 Task: Log work in the project CalibrateTech for the issue 'Create a new online platform for online gardening courses with advanced gardening tools and community features' spent time as '6w 3d 22h 10m' and remaining time as '5w 5d 2h 29m' and add a flag. Now add the issue to the epic 'Cloud security compliance'. Log work in the project CalibrateTech for the issue 'Implement a new cloud-based payroll management system for a company with advanced payroll processing and reporting features' spent time as '3w 6d 20h 1m' and remaining time as '4w 3d 22h 27m' and clone the issue. Now add the issue to the epic 'Microservices architecture implementation'
Action: Mouse moved to (798, 211)
Screenshot: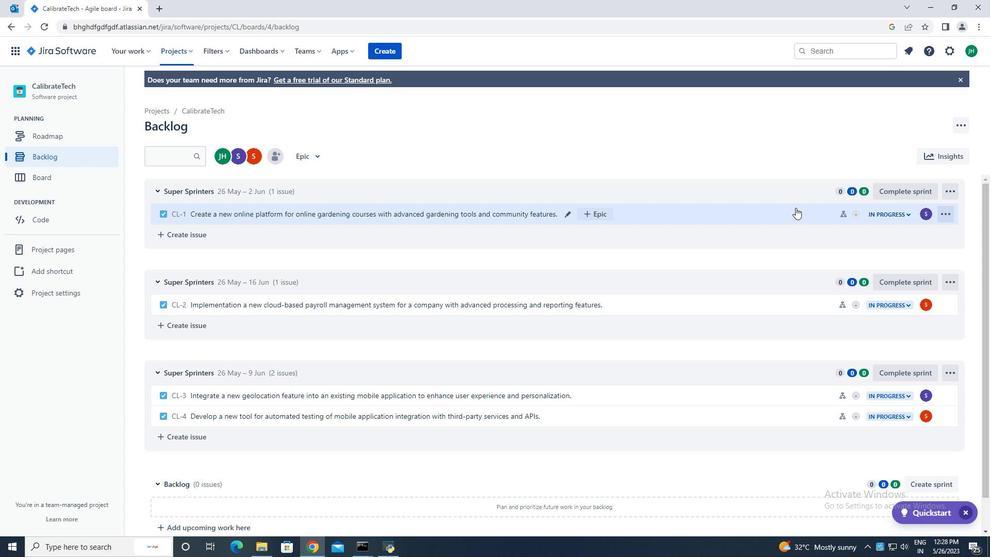 
Action: Mouse pressed left at (798, 211)
Screenshot: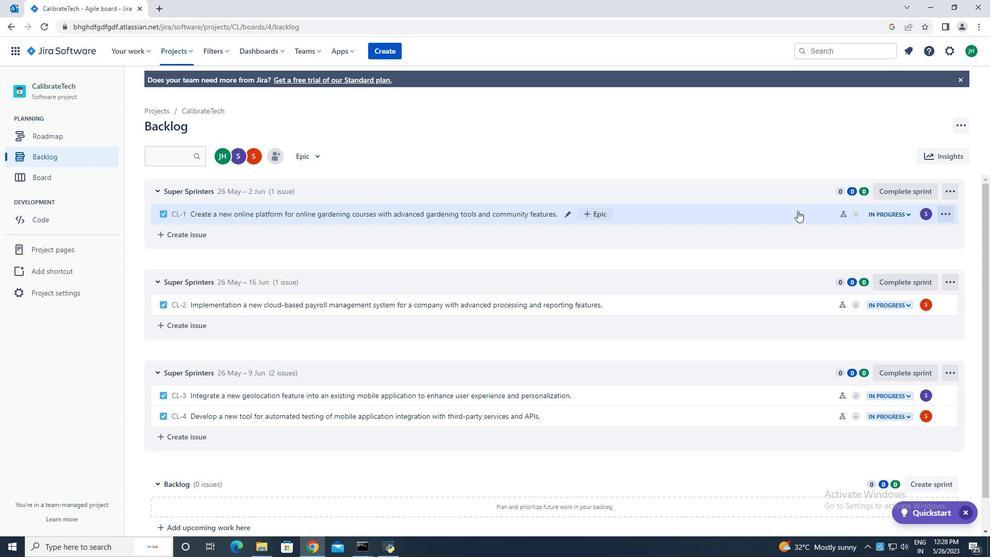 
Action: Mouse moved to (948, 189)
Screenshot: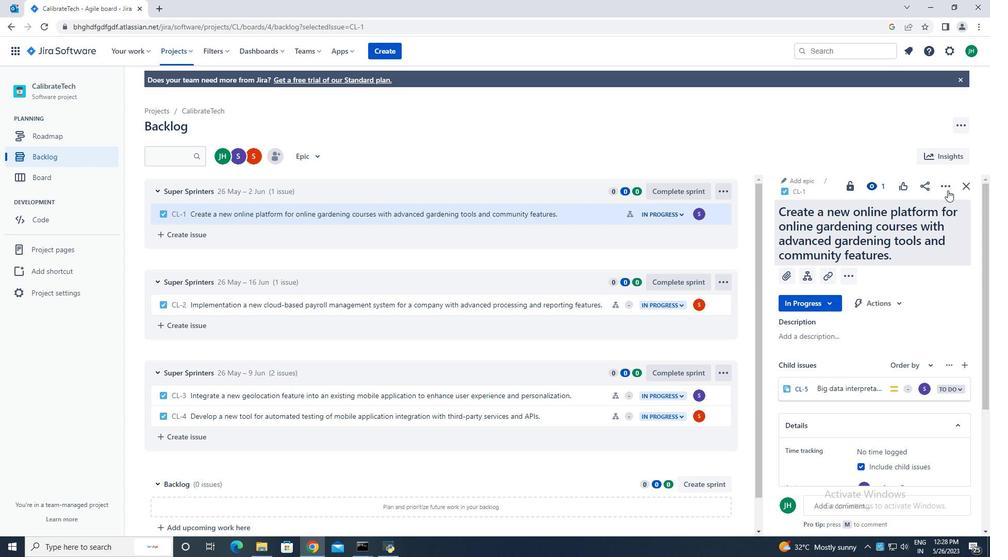 
Action: Mouse pressed left at (948, 189)
Screenshot: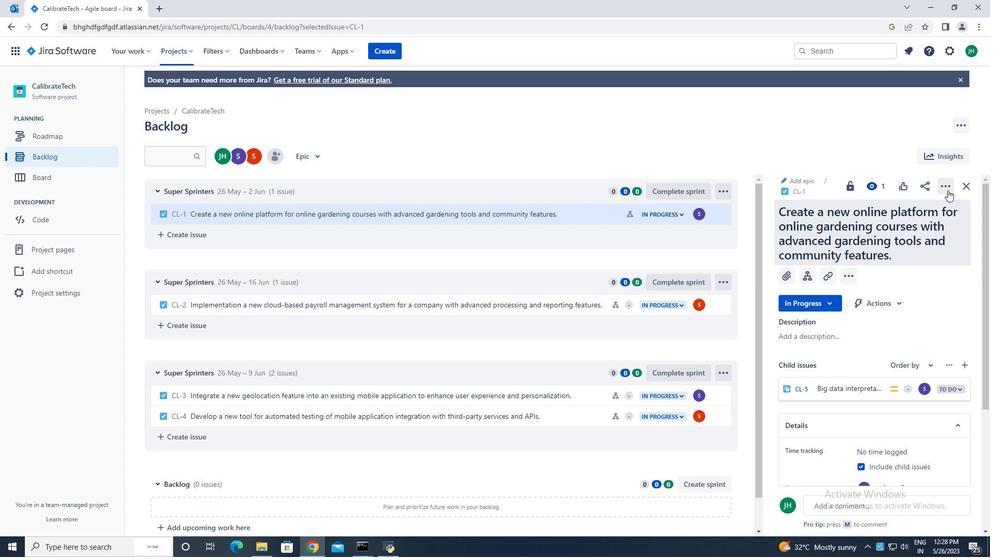 
Action: Mouse moved to (888, 213)
Screenshot: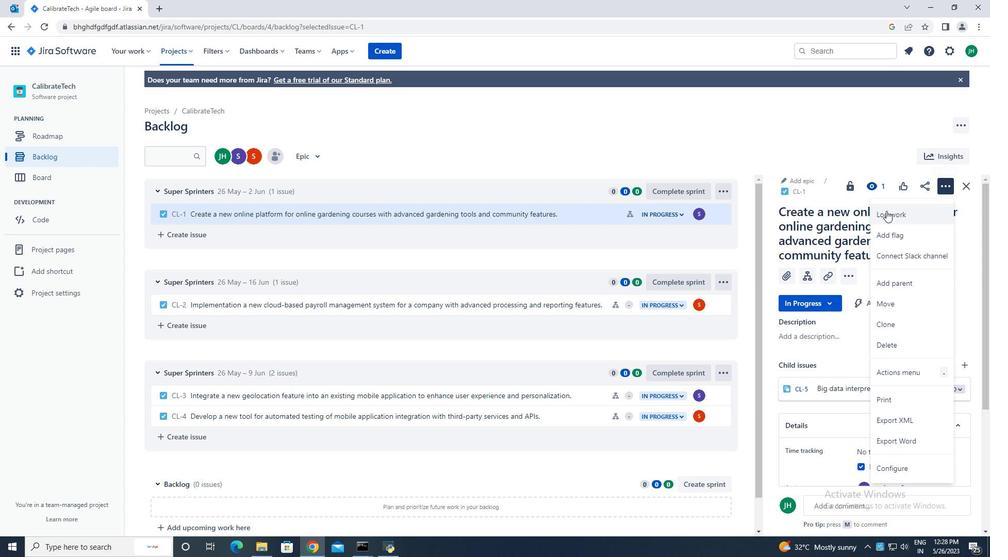 
Action: Mouse pressed left at (888, 213)
Screenshot: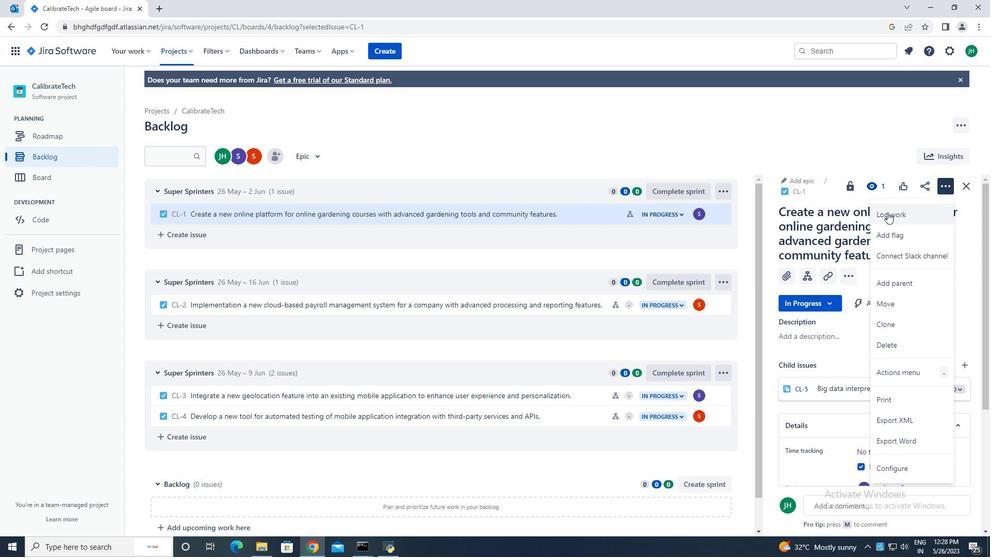 
Action: Mouse moved to (422, 154)
Screenshot: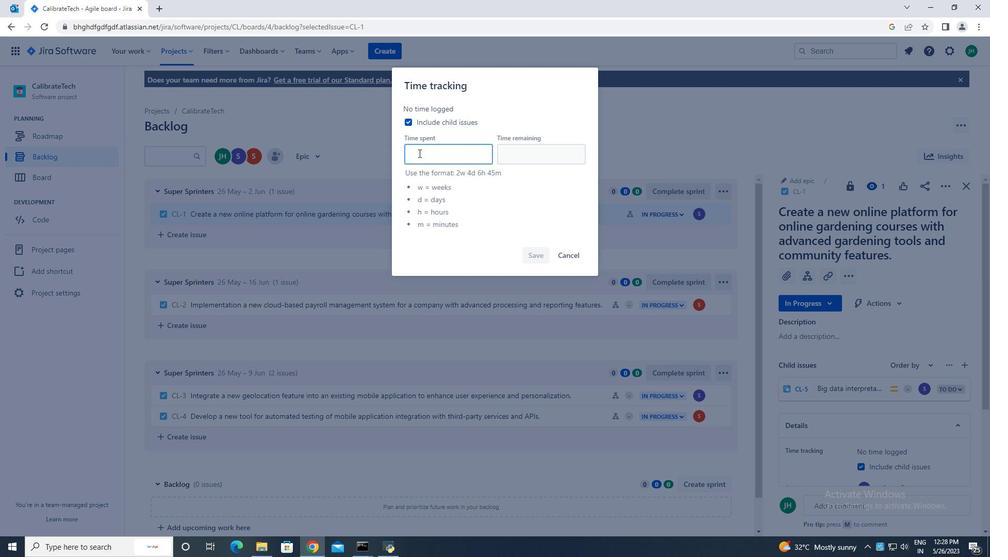 
Action: Key pressed 6w<Key.space>3d<Key.space>22h<Key.space>10m
Screenshot: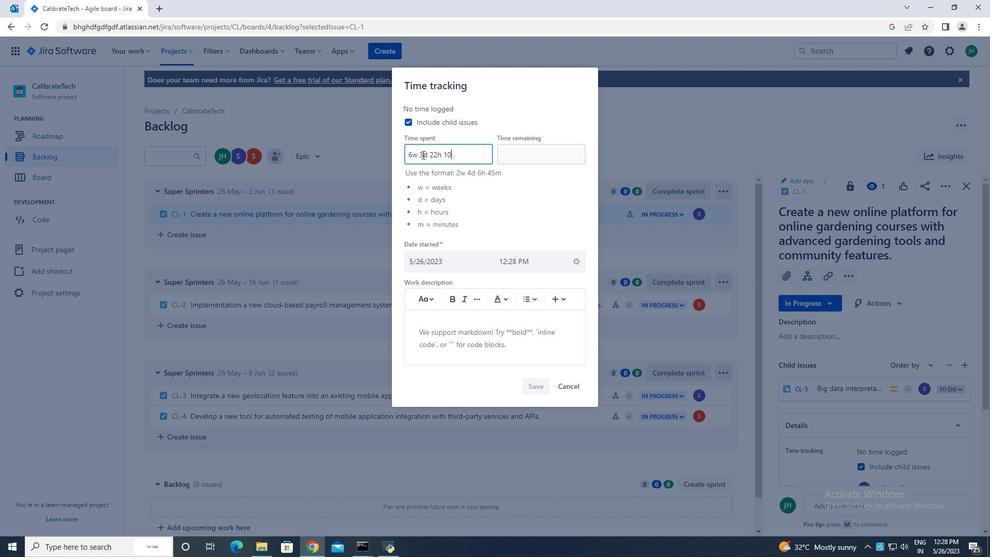 
Action: Mouse moved to (508, 153)
Screenshot: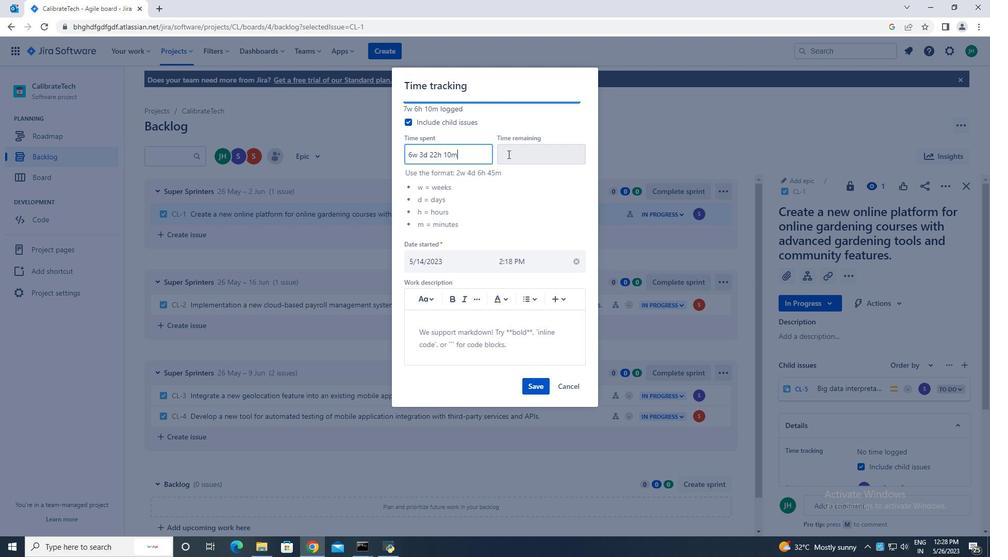 
Action: Mouse pressed left at (508, 153)
Screenshot: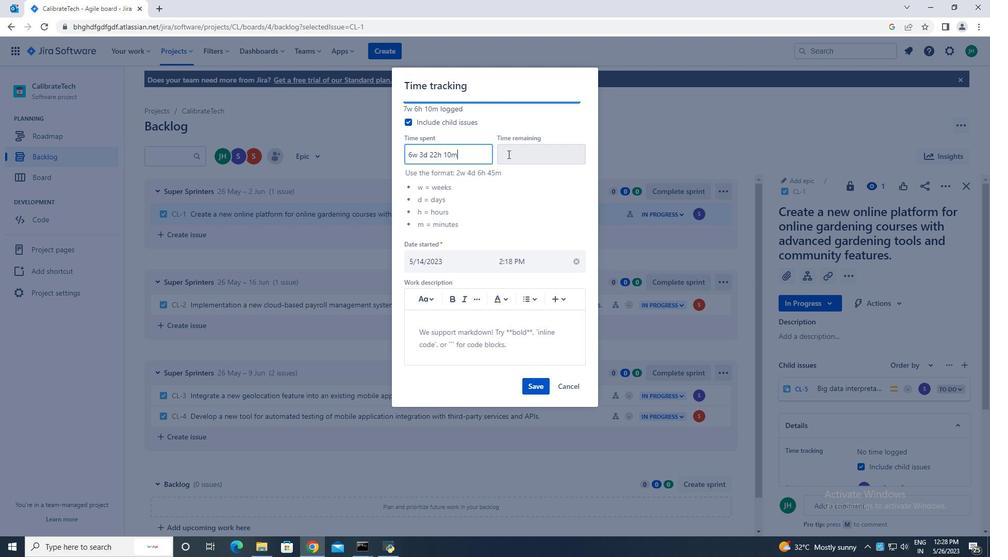 
Action: Mouse moved to (507, 153)
Screenshot: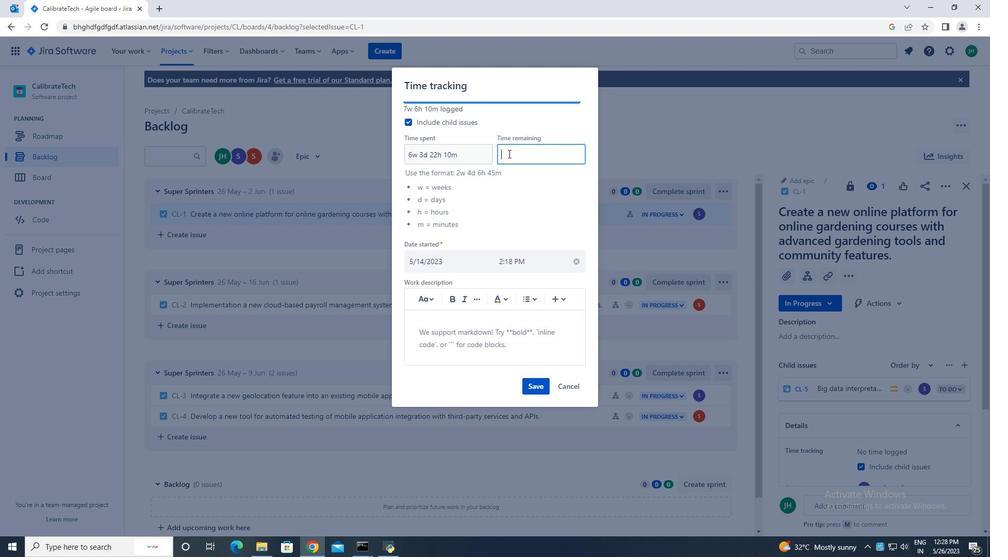 
Action: Key pressed 5w<Key.space>5d<Key.space>2h<Key.space>29m
Screenshot: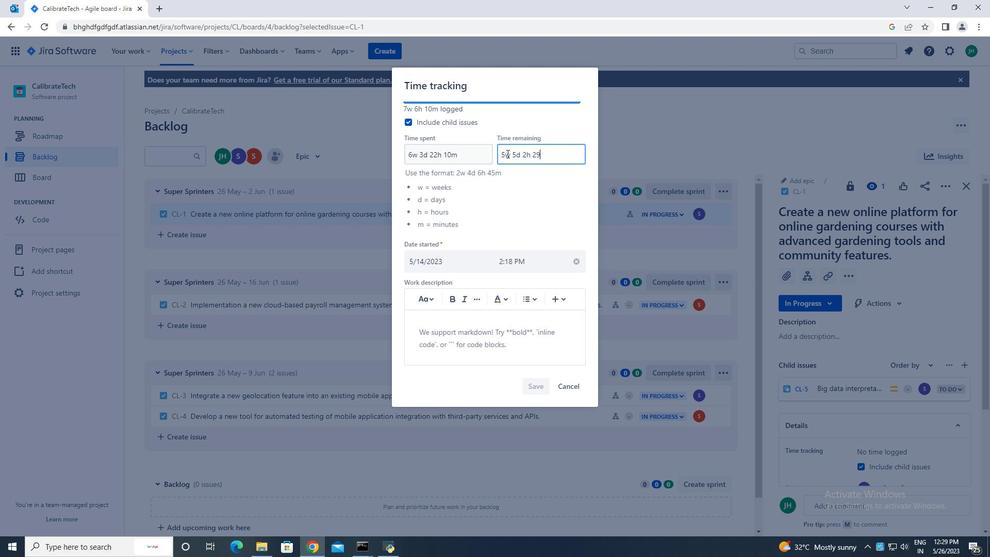 
Action: Mouse moved to (538, 387)
Screenshot: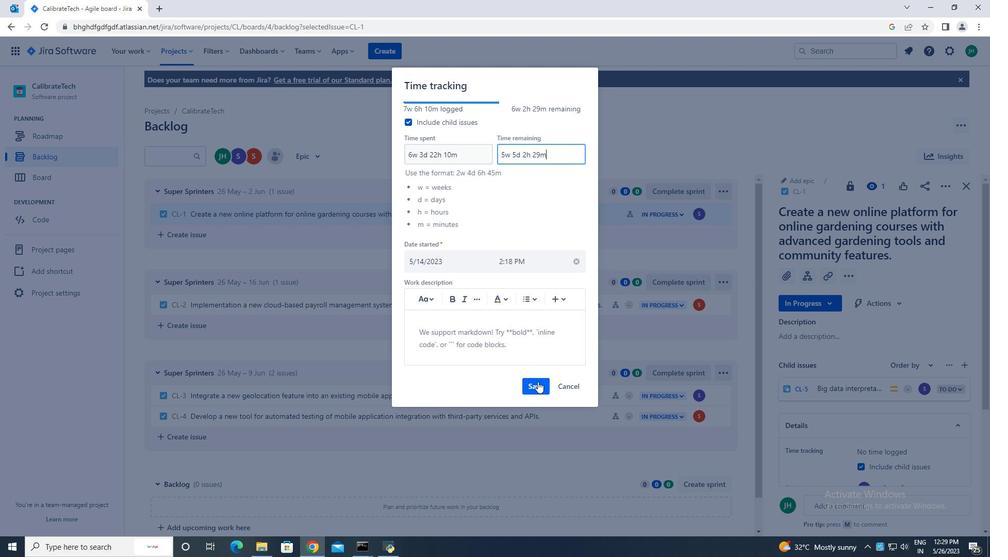 
Action: Mouse pressed left at (538, 387)
Screenshot: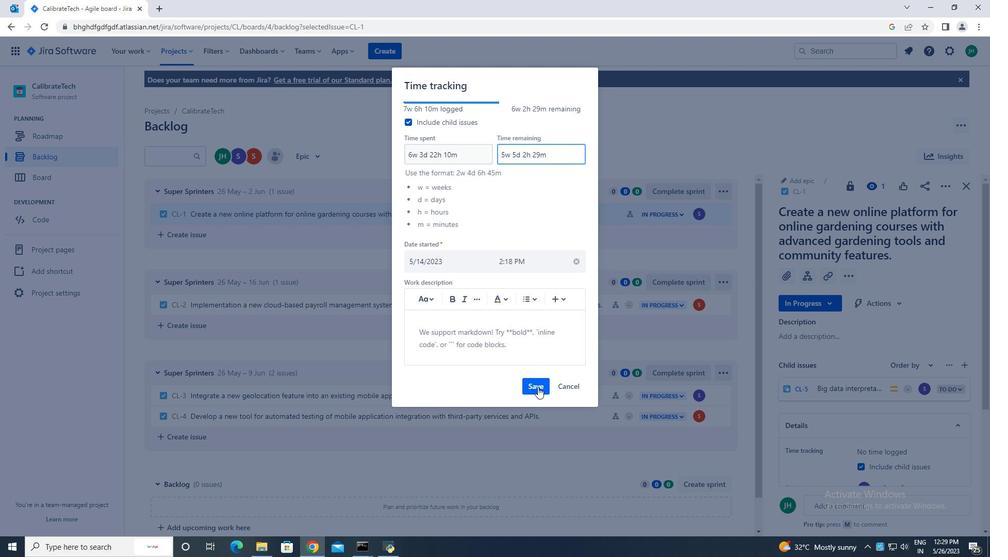 
Action: Mouse moved to (948, 185)
Screenshot: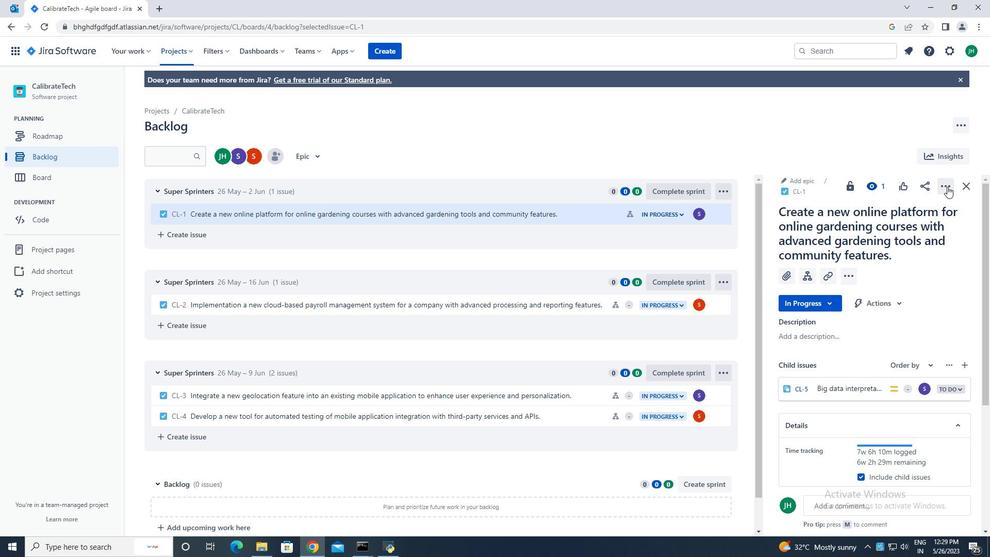
Action: Mouse pressed left at (948, 185)
Screenshot: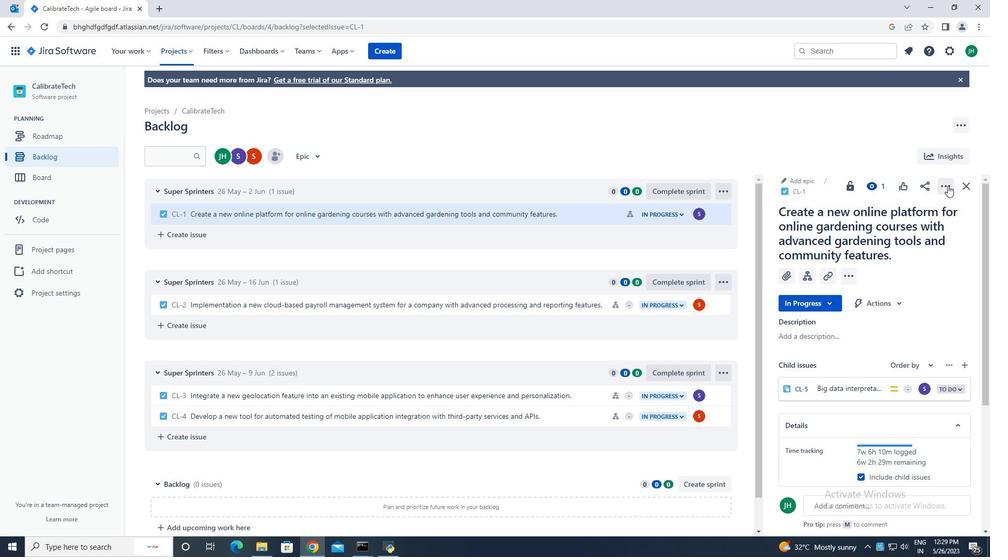 
Action: Mouse moved to (890, 233)
Screenshot: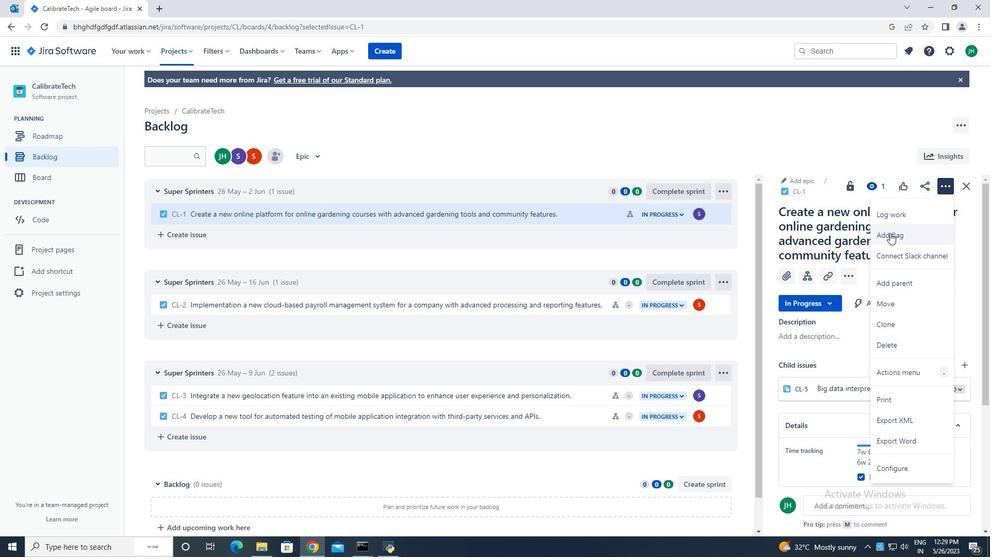 
Action: Mouse pressed left at (890, 233)
Screenshot: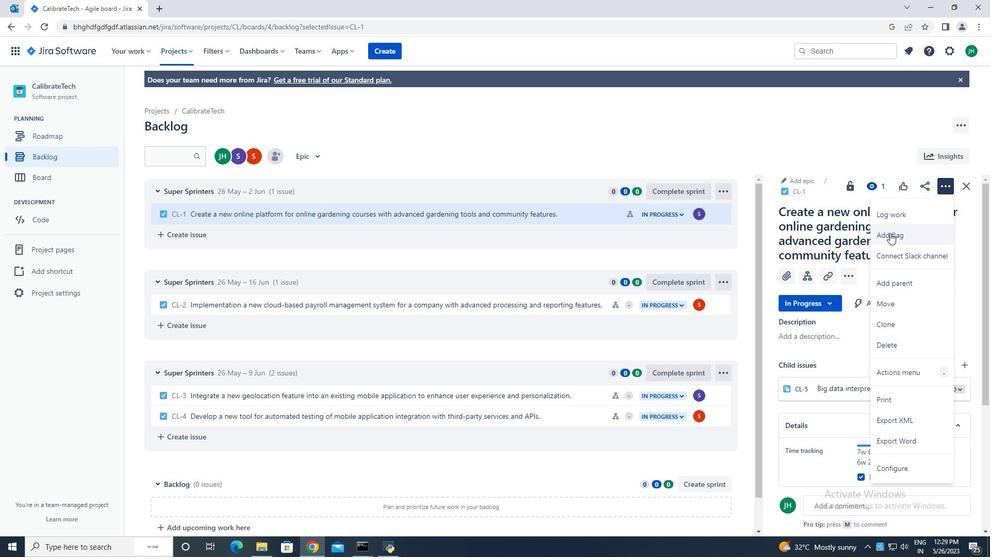 
Action: Mouse moved to (310, 159)
Screenshot: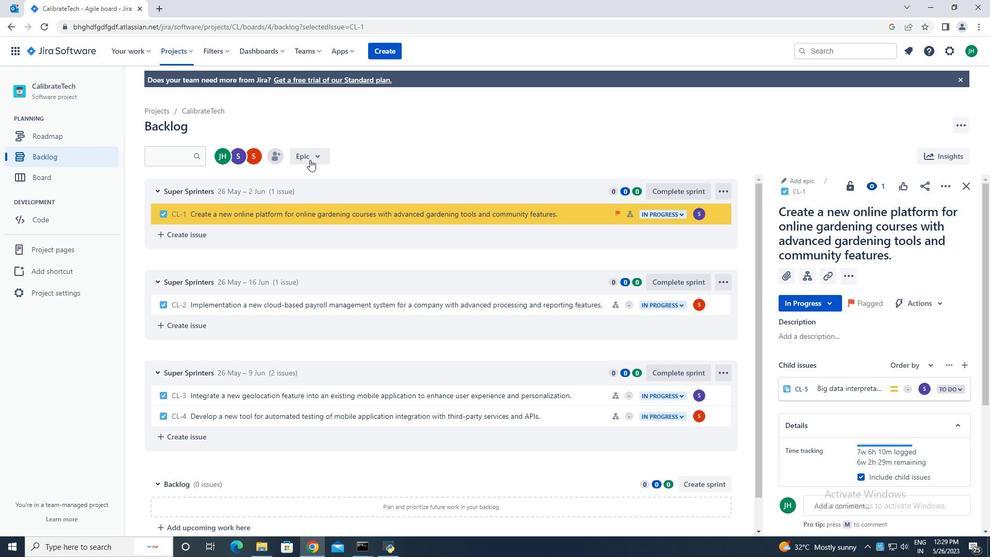 
Action: Mouse pressed left at (310, 159)
Screenshot: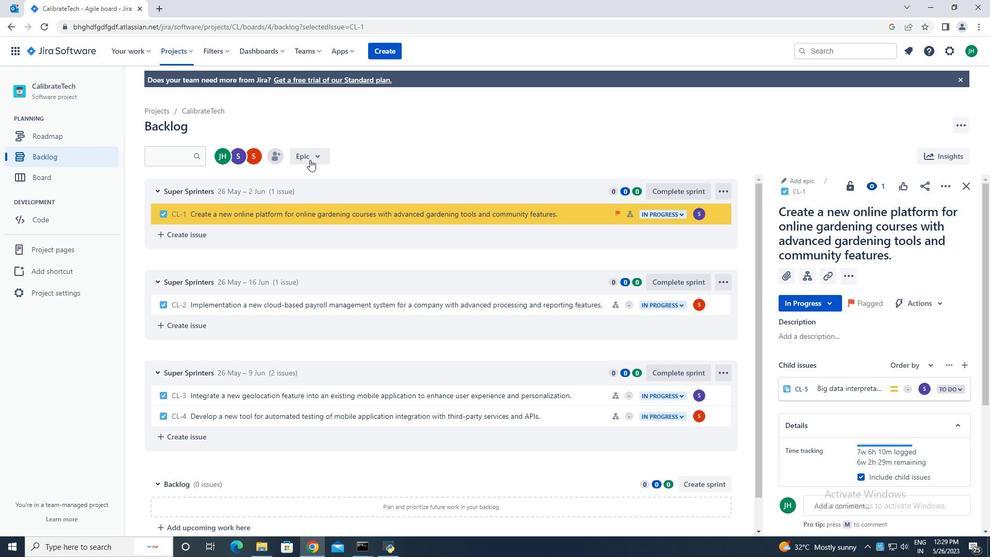 
Action: Mouse moved to (342, 203)
Screenshot: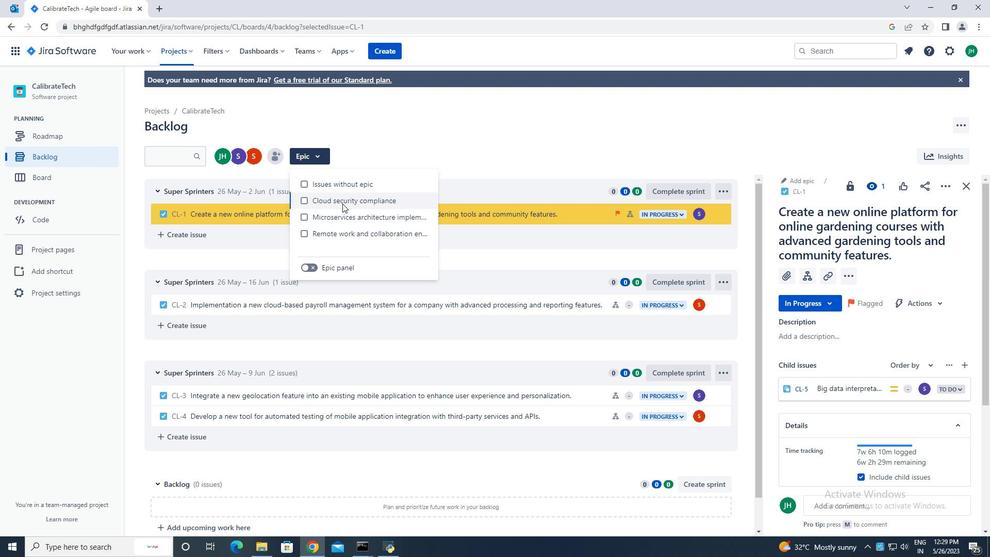 
Action: Mouse pressed left at (342, 203)
Screenshot: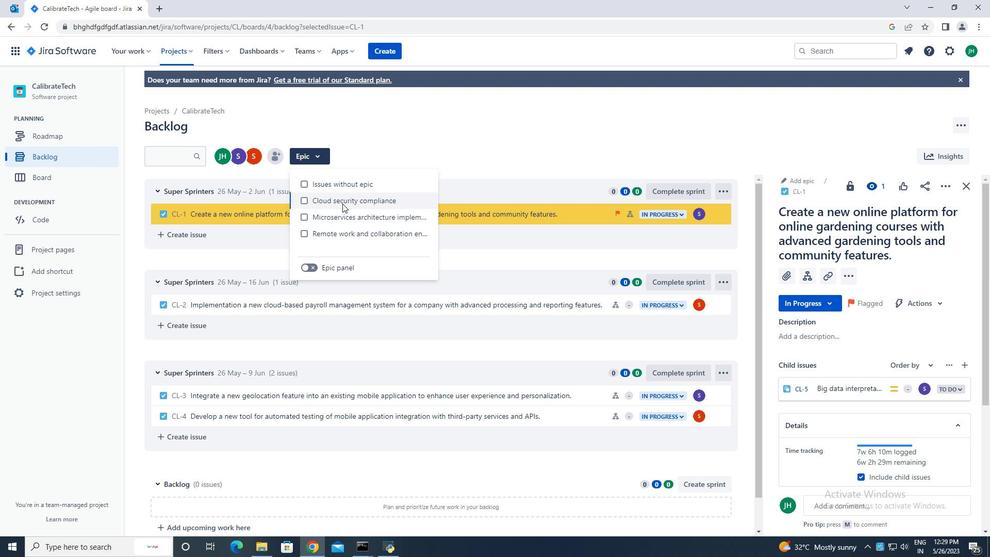 
Action: Mouse moved to (487, 122)
Screenshot: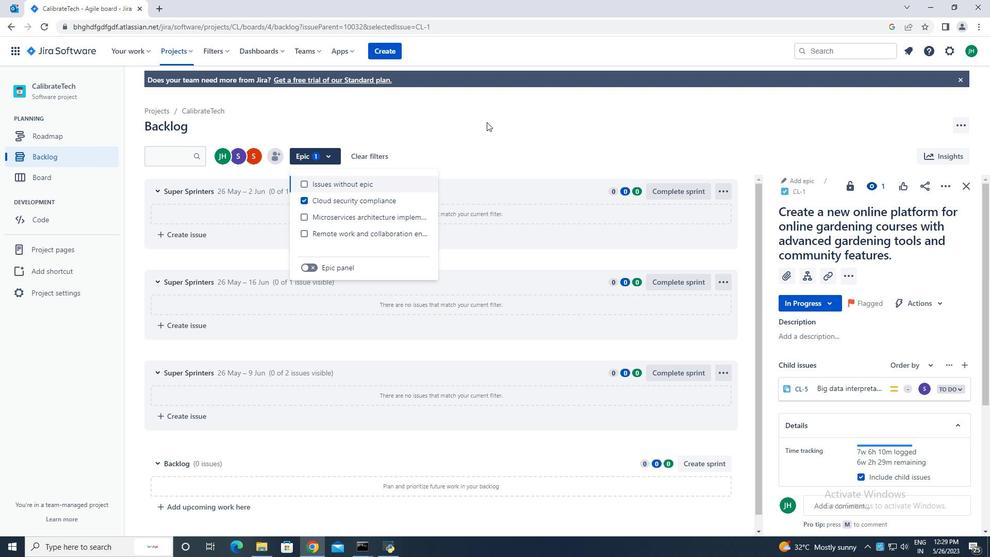 
Action: Mouse pressed left at (487, 122)
Screenshot: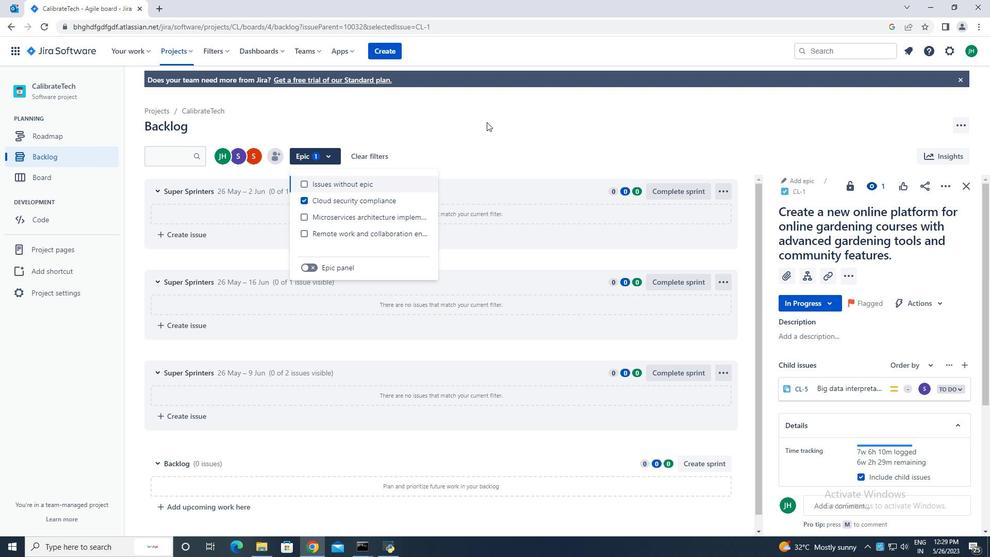 
Action: Mouse moved to (967, 187)
Screenshot: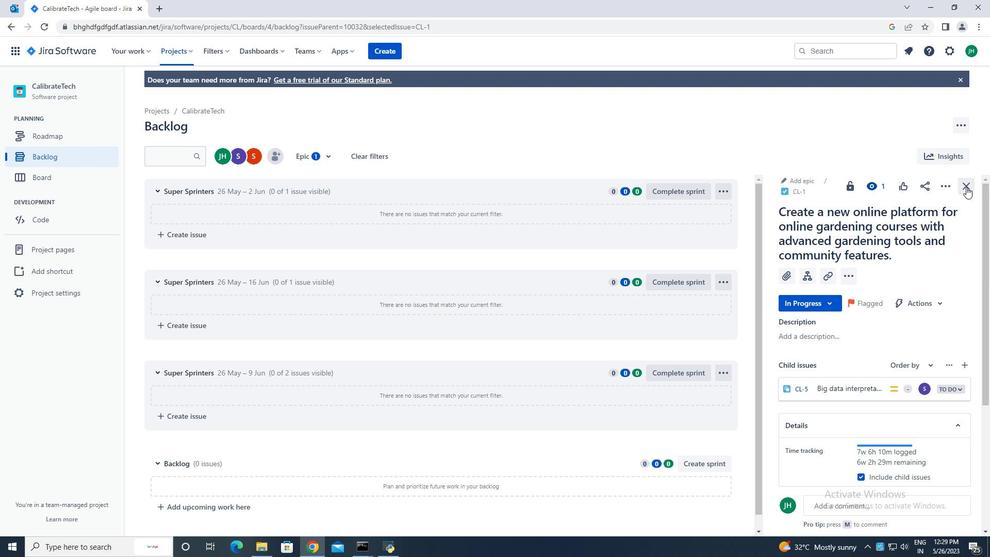 
Action: Mouse pressed left at (967, 187)
Screenshot: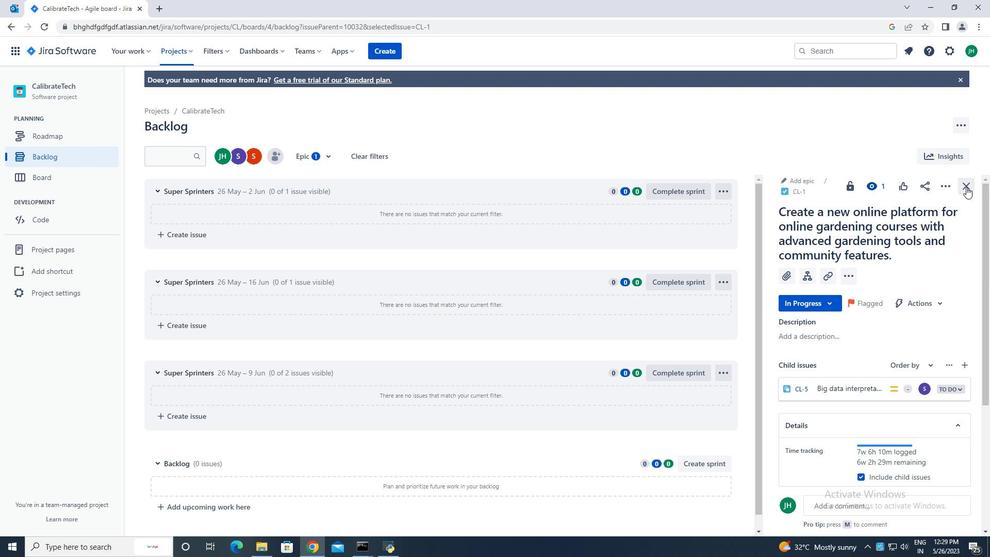 
Action: Mouse moved to (61, 156)
Screenshot: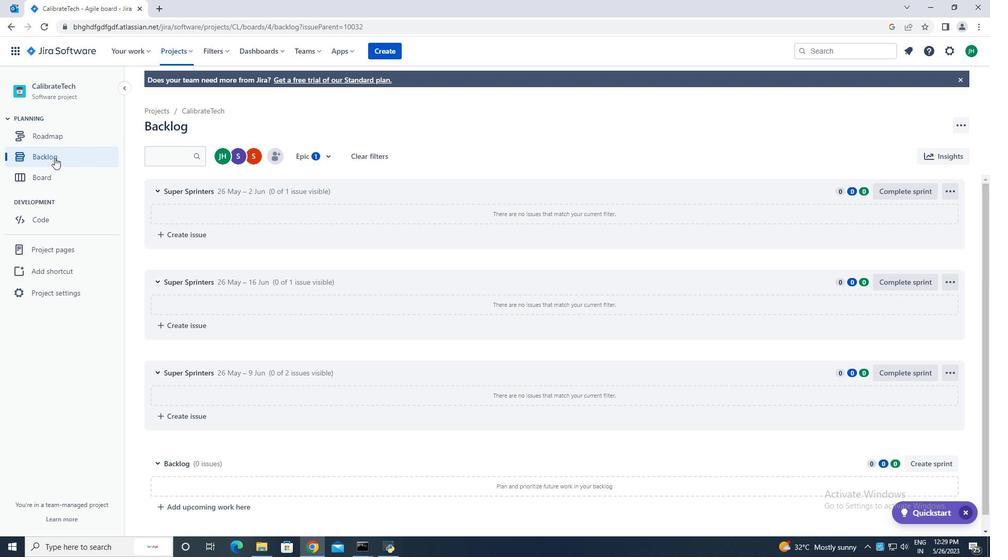 
Action: Mouse pressed left at (61, 156)
Screenshot: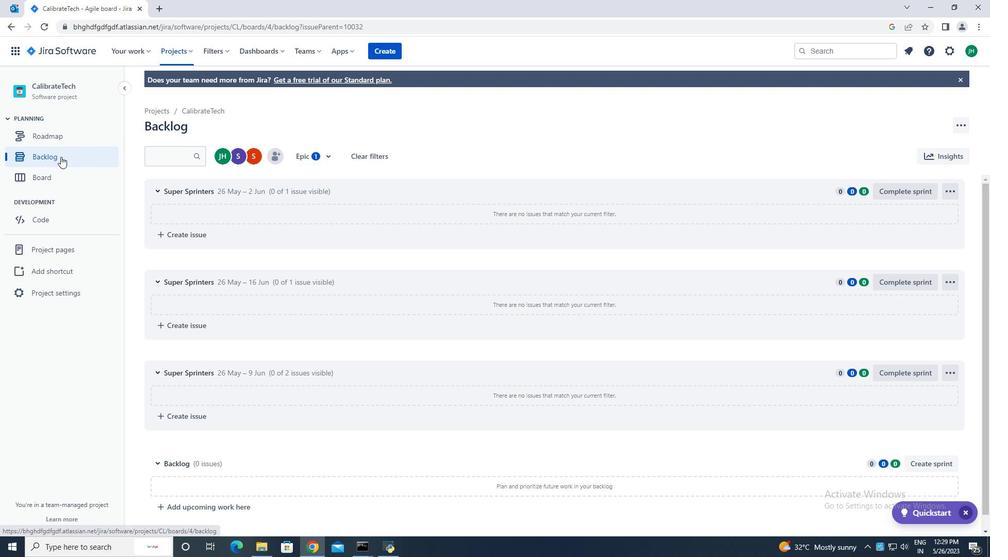 
Action: Mouse moved to (795, 308)
Screenshot: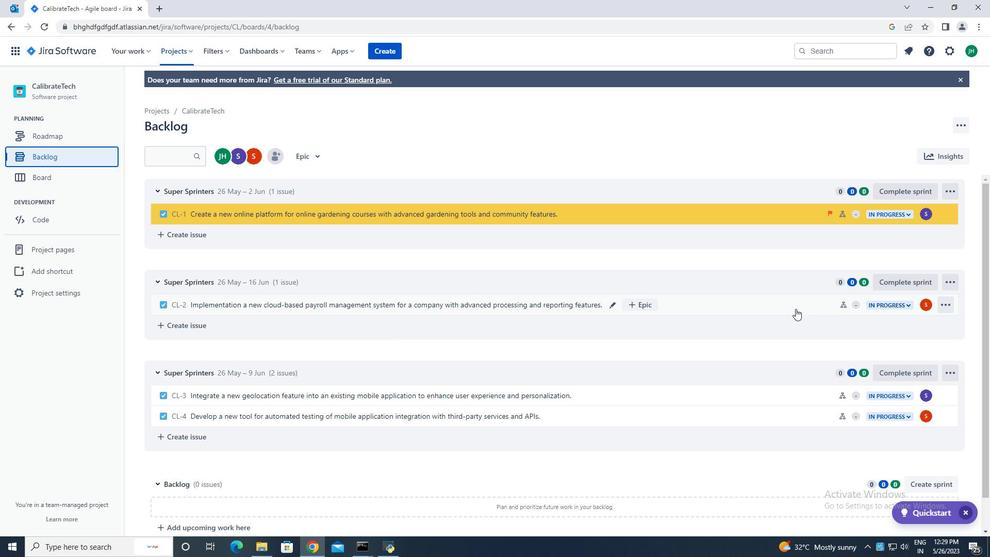 
Action: Mouse pressed left at (795, 308)
Screenshot: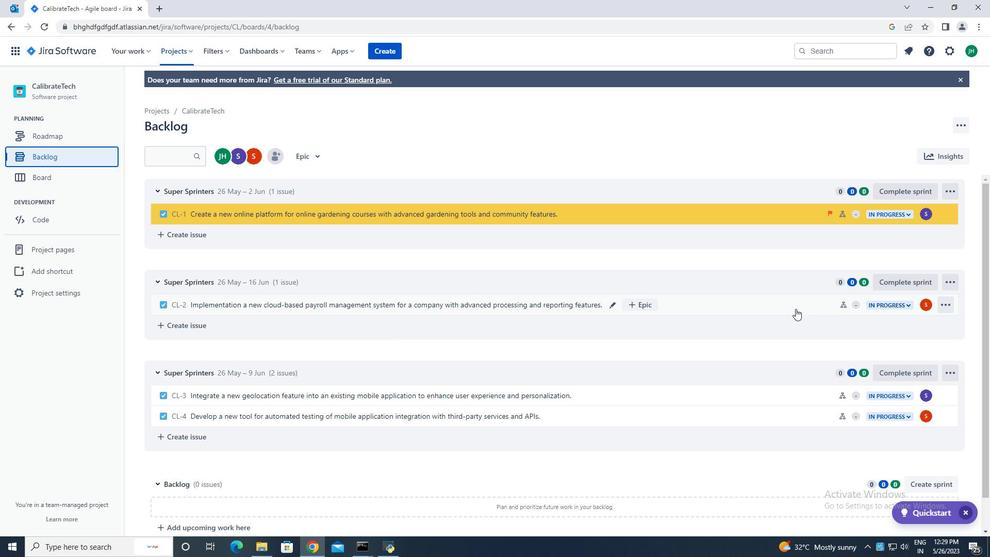 
Action: Mouse moved to (949, 188)
Screenshot: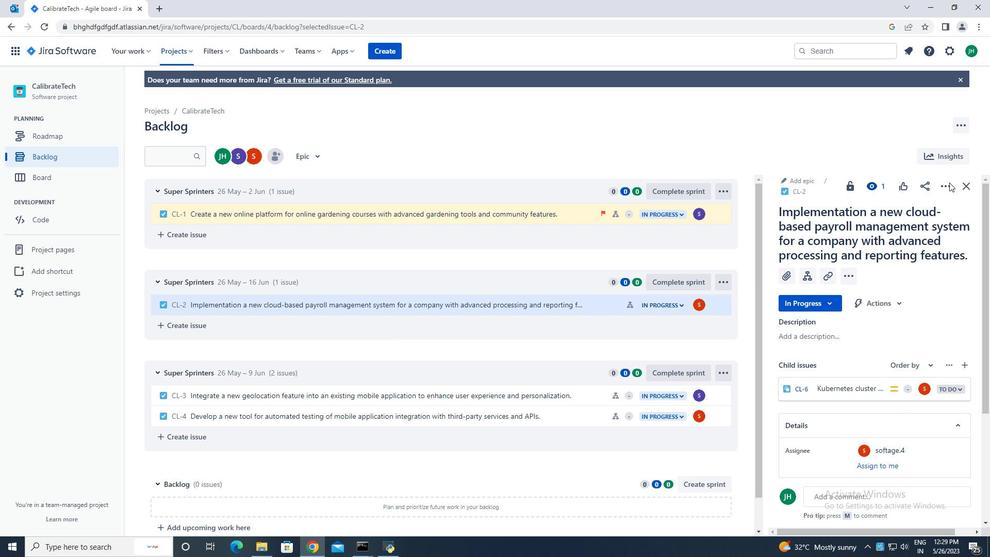 
Action: Mouse pressed left at (949, 188)
Screenshot: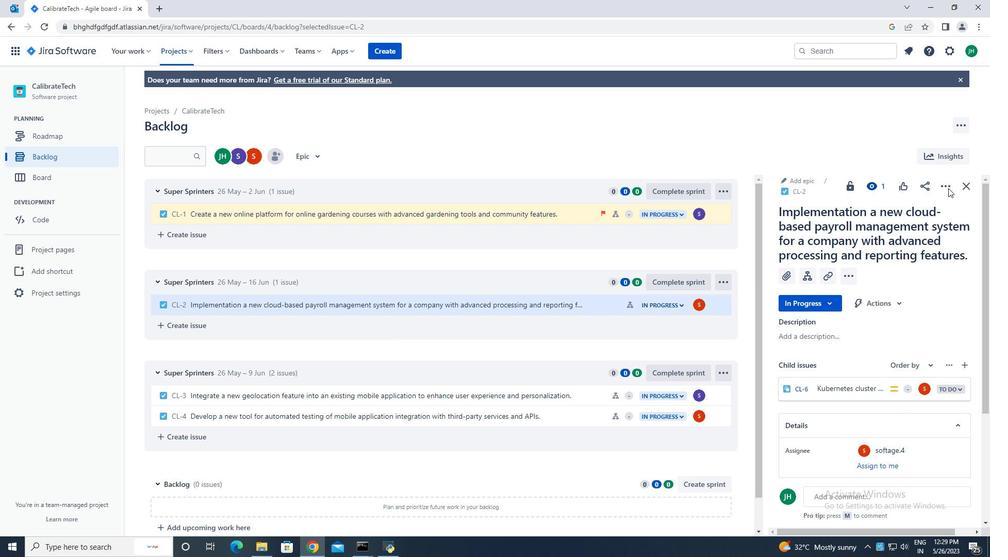 
Action: Mouse moved to (897, 216)
Screenshot: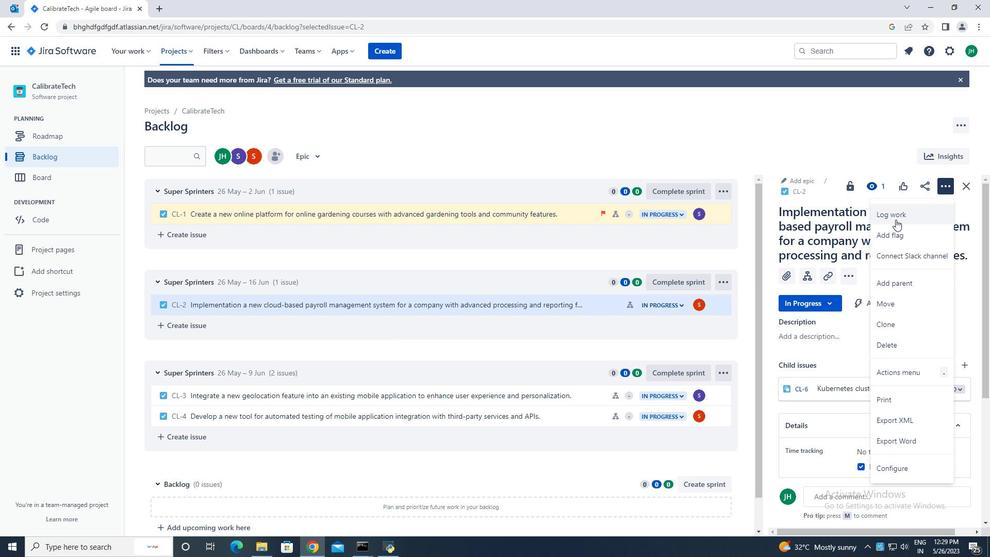 
Action: Mouse pressed left at (897, 216)
Screenshot: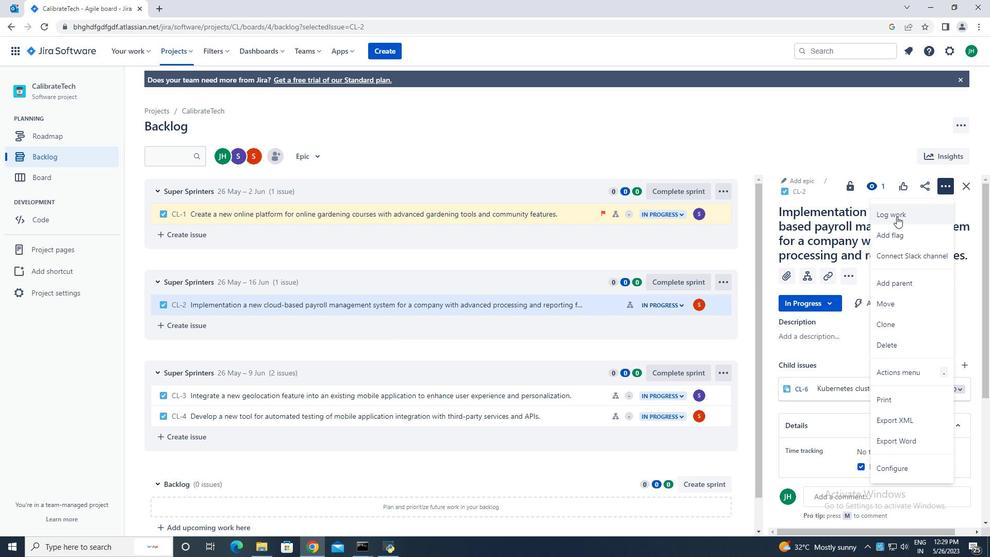 
Action: Mouse moved to (462, 156)
Screenshot: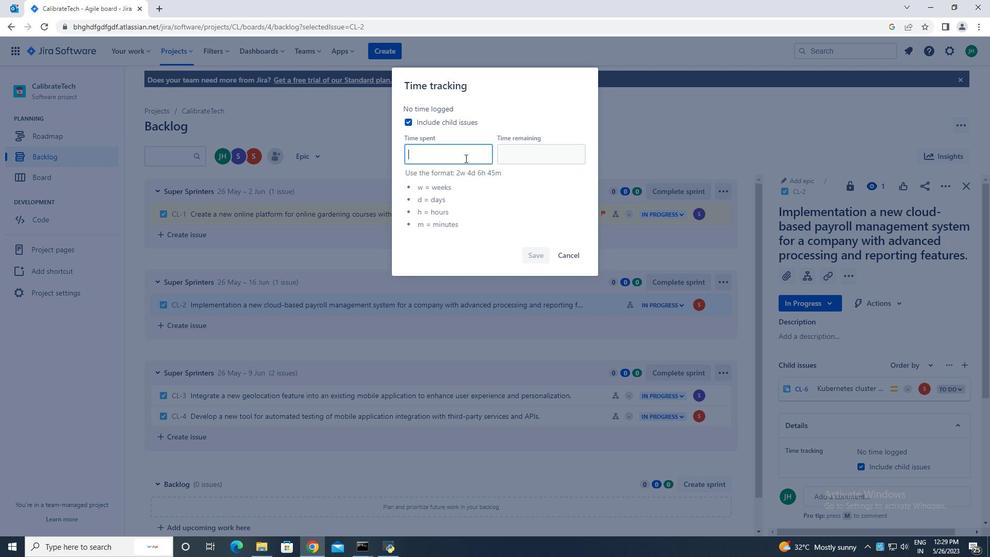 
Action: Mouse pressed left at (462, 156)
Screenshot: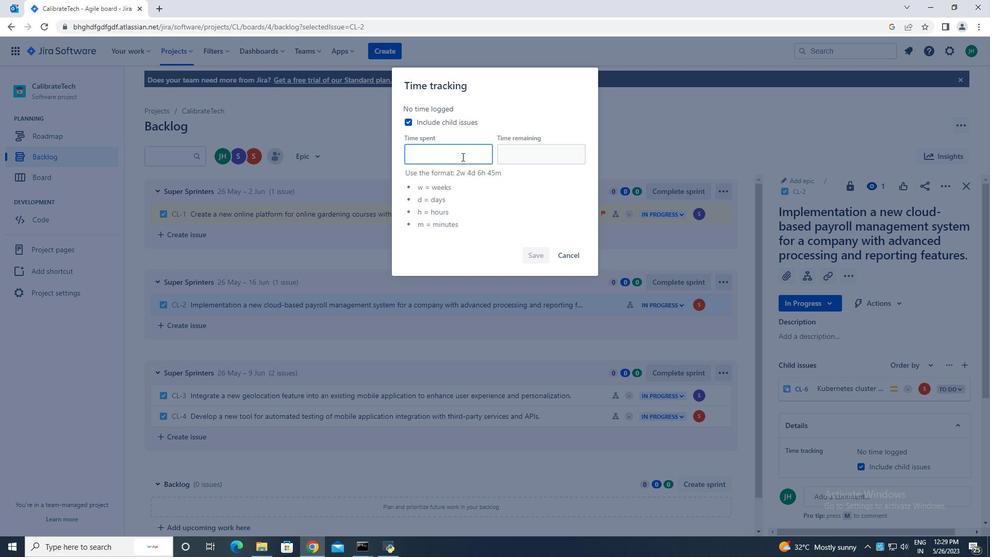 
Action: Key pressed 4w<Key.space>3d<Key.space>22h<Key.space>27m
Screenshot: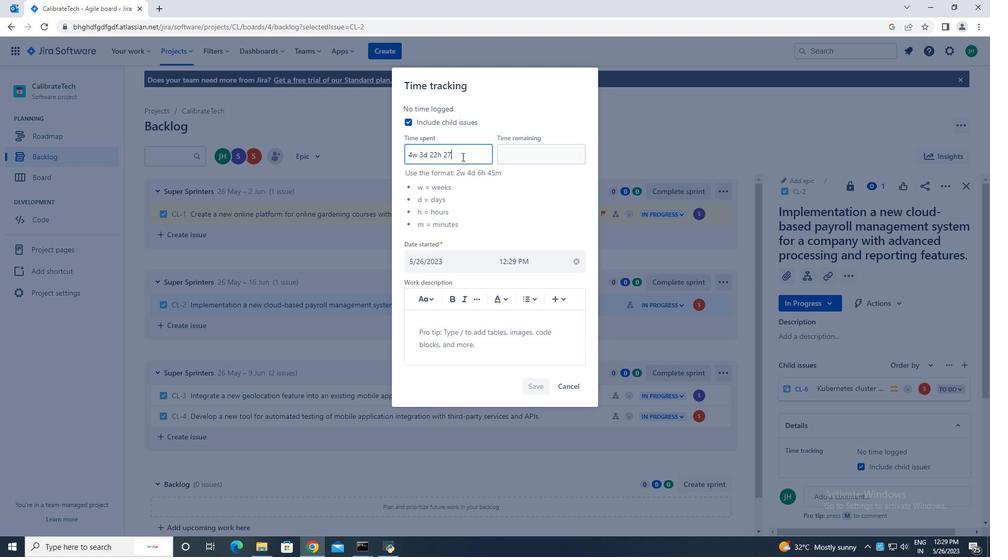 
Action: Mouse moved to (505, 155)
Screenshot: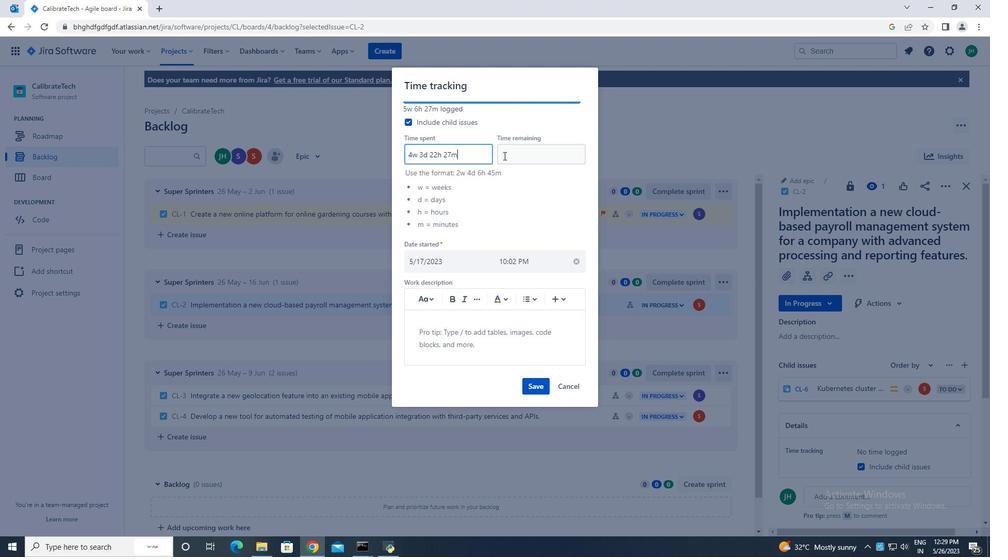 
Action: Mouse pressed left at (505, 155)
Screenshot: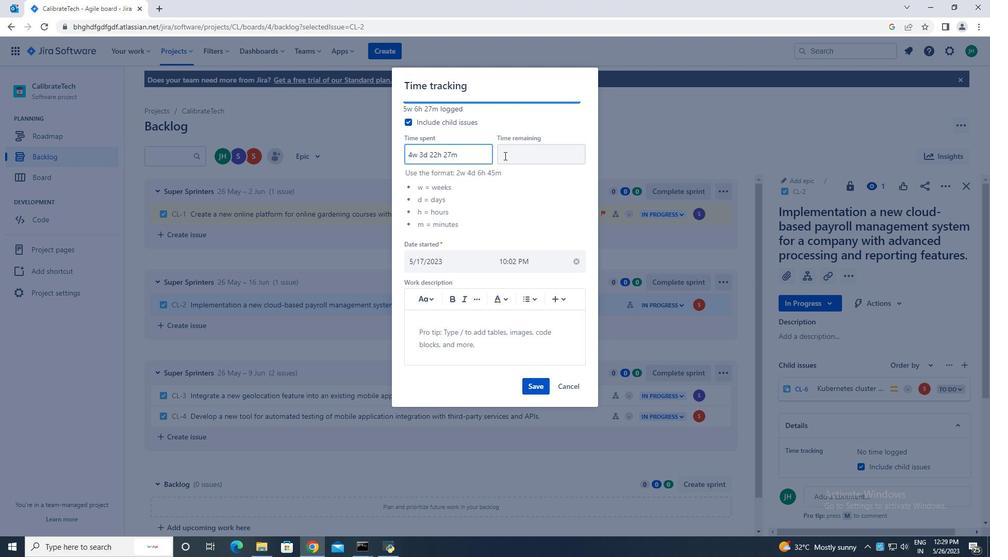 
Action: Mouse moved to (480, 161)
Screenshot: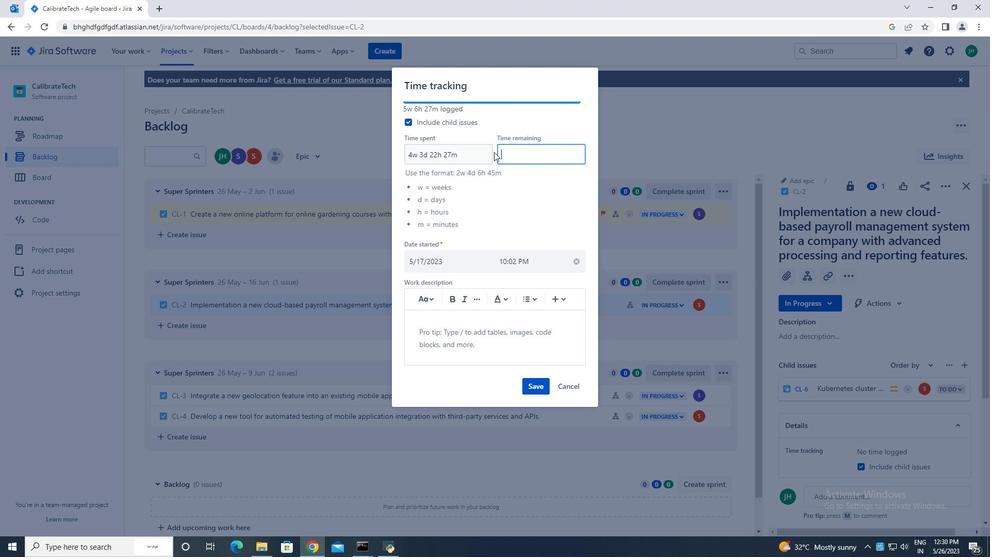 
Action: Mouse pressed left at (480, 161)
Screenshot: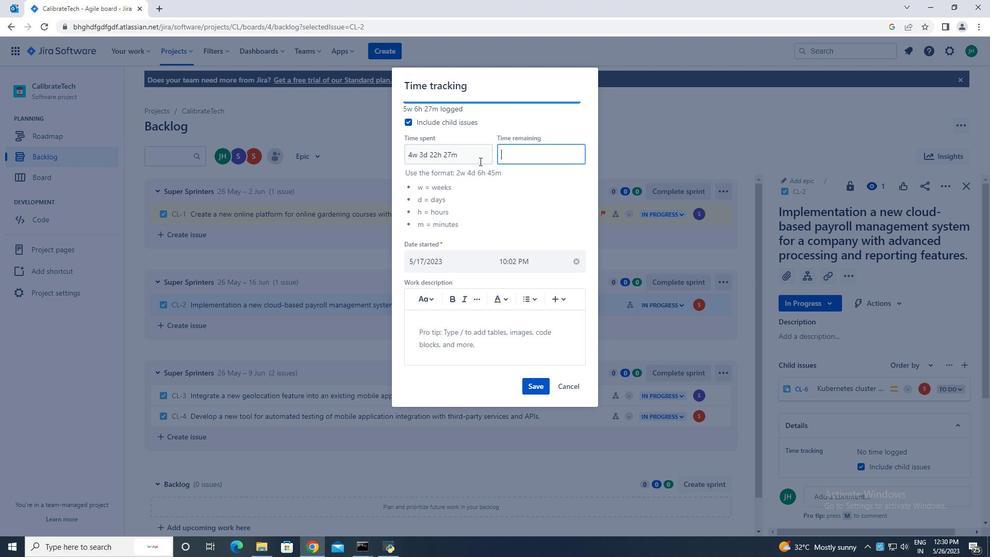
Action: Key pressed <Key.backspace><Key.backspace><Key.backspace><Key.backspace><Key.backspace><Key.backspace><Key.backspace><Key.backspace><Key.backspace><Key.backspace><Key.backspace><Key.backspace><Key.backspace>4w<Key.space>3d<Key.space>22h<Key.space><Key.backspace><Key.backspace><Key.backspace><Key.backspace><Key.backspace><Key.backspace><Key.backspace><Key.backspace><Key.backspace><Key.backspace>3w<Key.space>6d<Key.space>20h<Key.space>1m
Screenshot: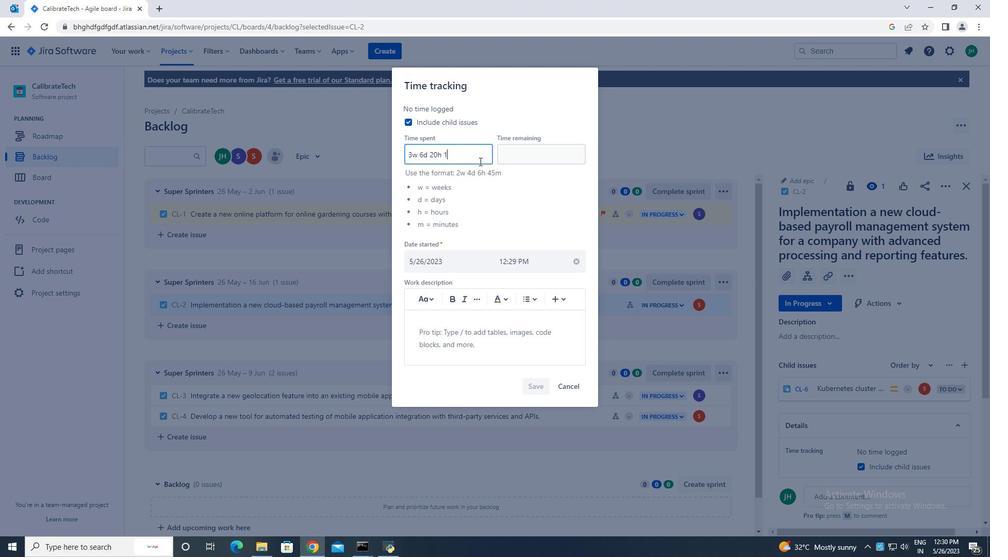 
Action: Mouse moved to (515, 157)
Screenshot: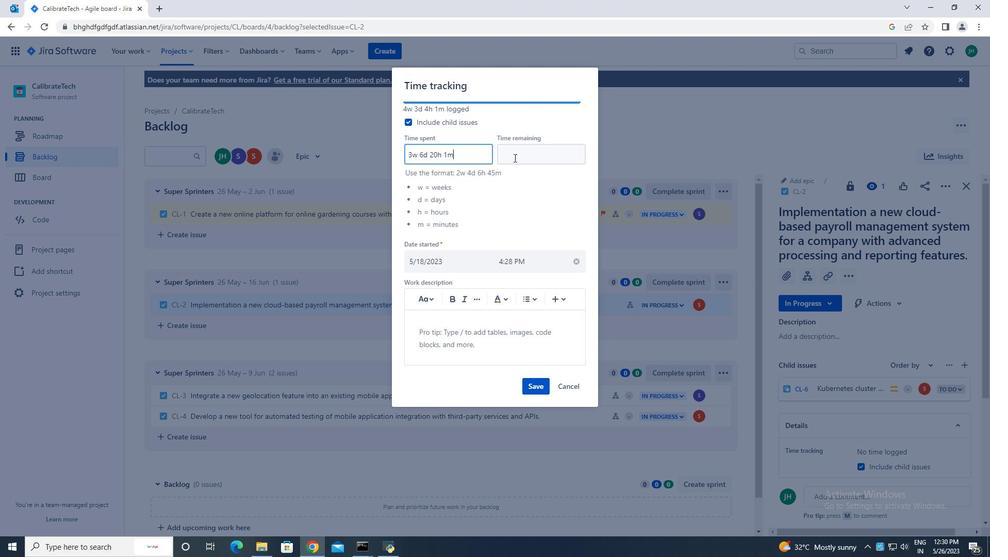 
Action: Mouse pressed left at (515, 157)
Screenshot: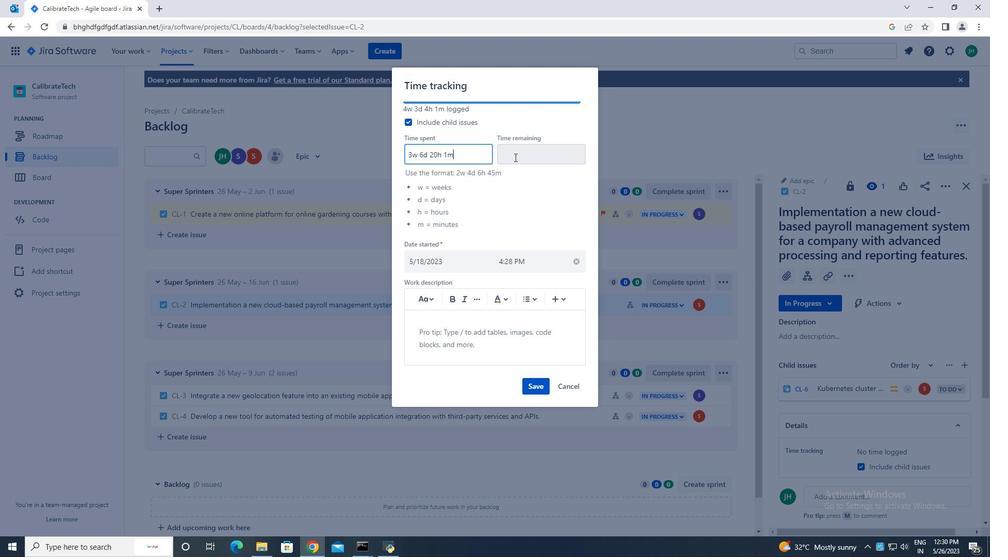 
Action: Key pressed 4w<Key.space>3d<Key.space>22h<Key.space>27n<Key.backspace>m
Screenshot: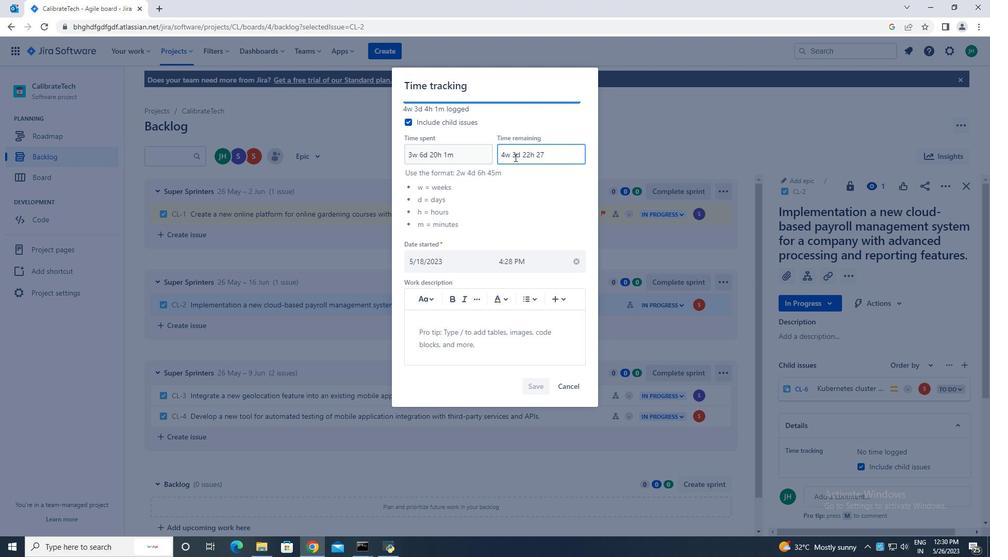 
Action: Mouse moved to (544, 387)
Screenshot: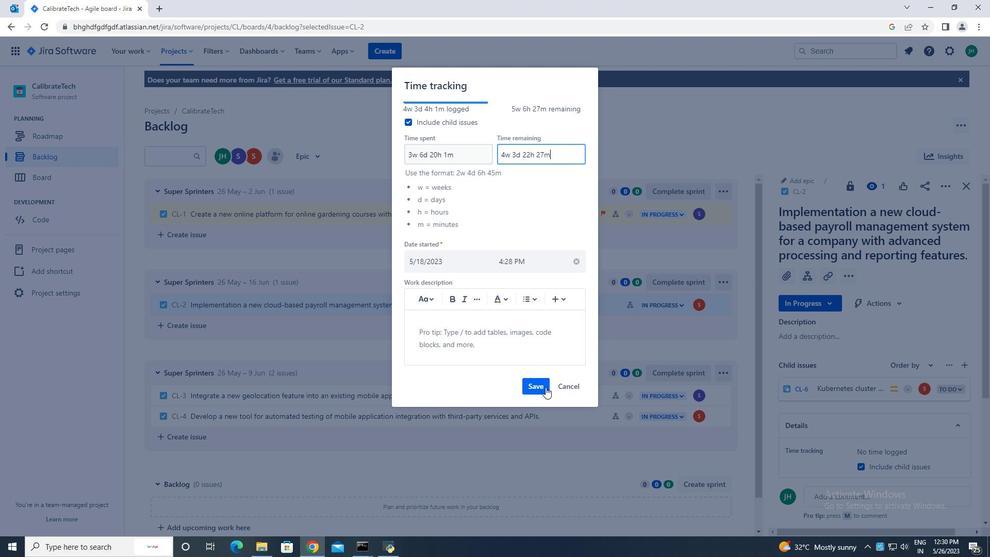 
Action: Mouse pressed left at (544, 387)
Screenshot: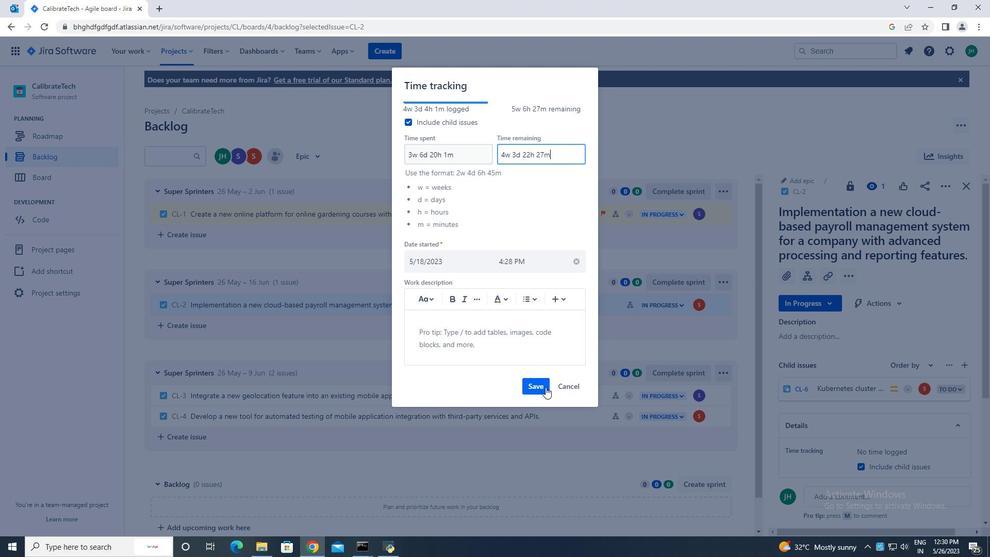 
Action: Mouse moved to (945, 187)
Screenshot: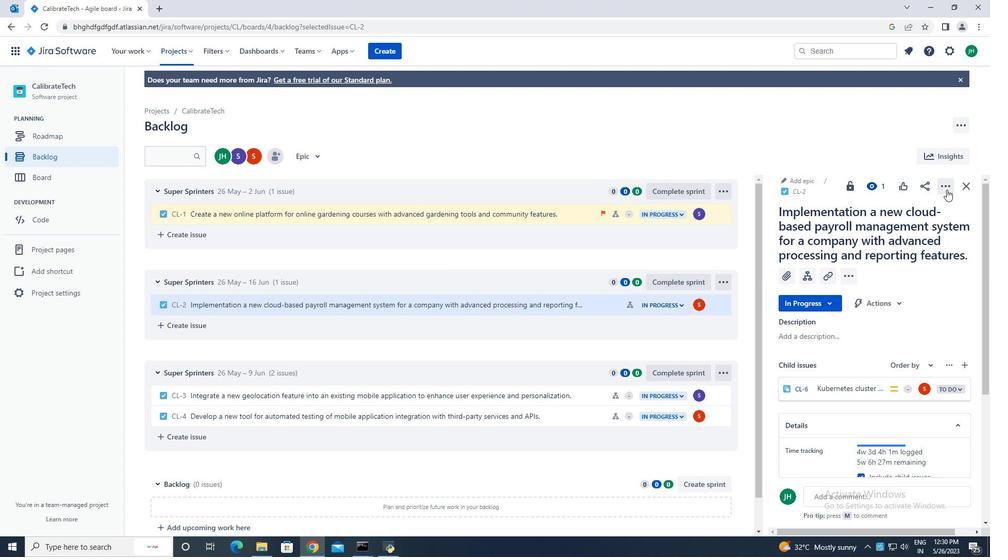 
Action: Mouse pressed left at (945, 187)
Screenshot: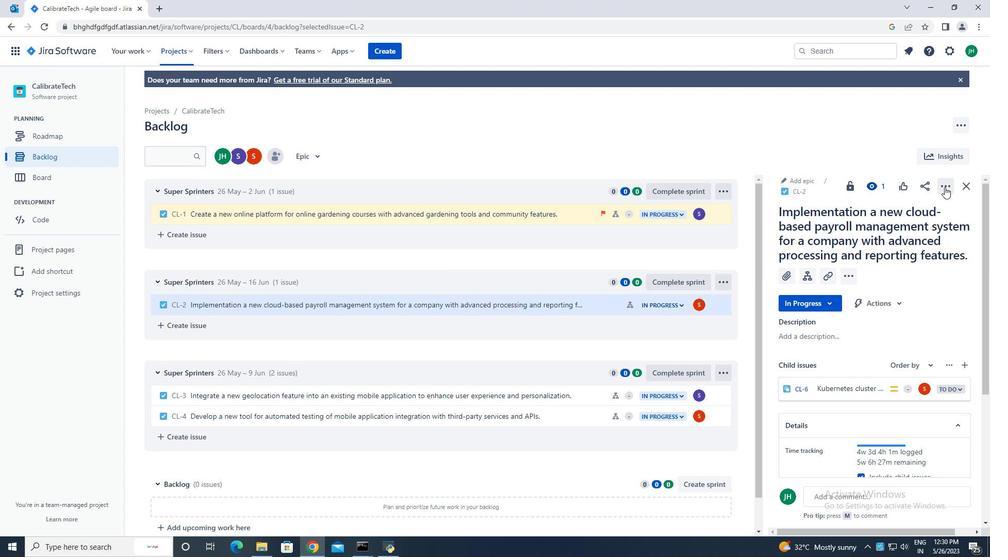 
Action: Mouse moved to (893, 327)
Screenshot: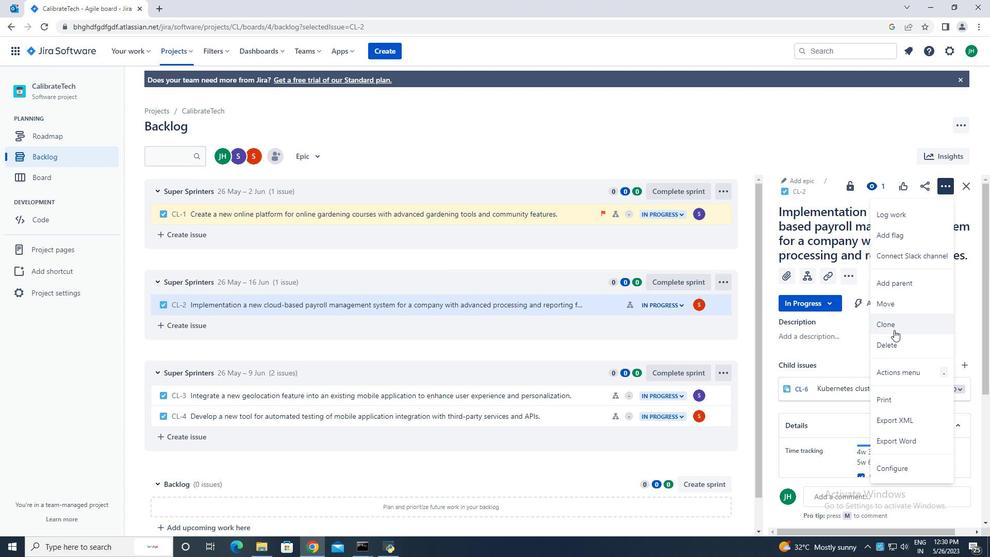 
Action: Mouse pressed left at (893, 327)
Screenshot: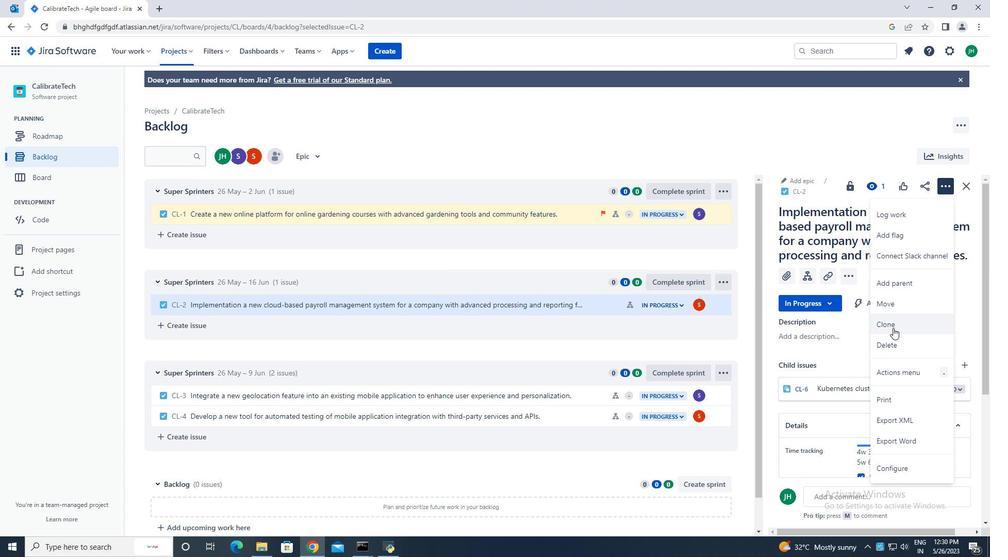
Action: Mouse moved to (565, 218)
Screenshot: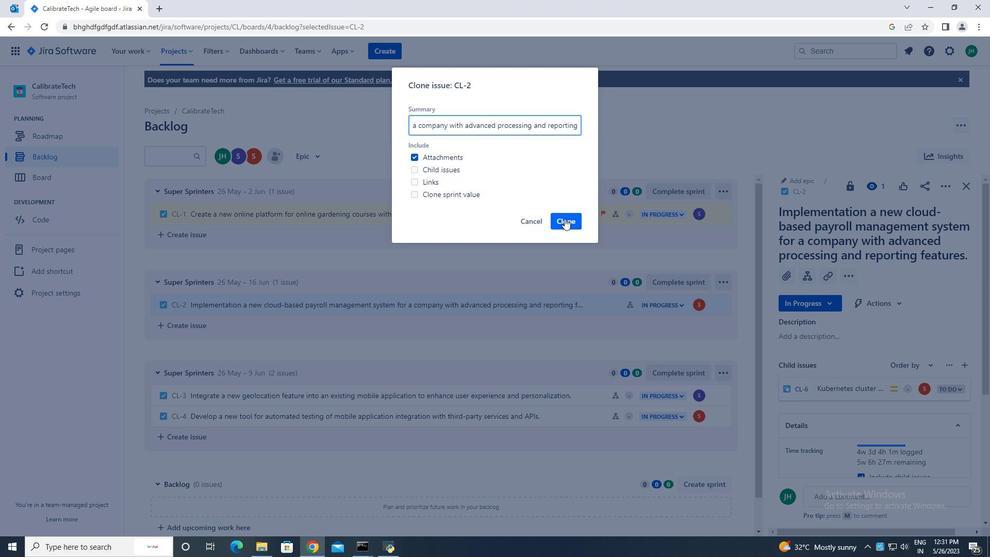 
Action: Mouse pressed left at (565, 218)
Screenshot: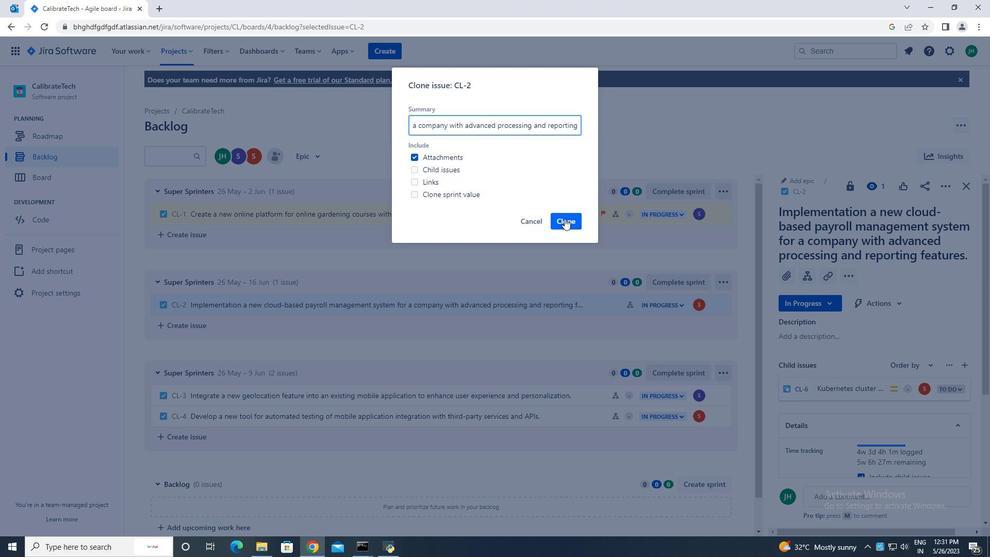 
Action: Mouse moved to (312, 157)
Screenshot: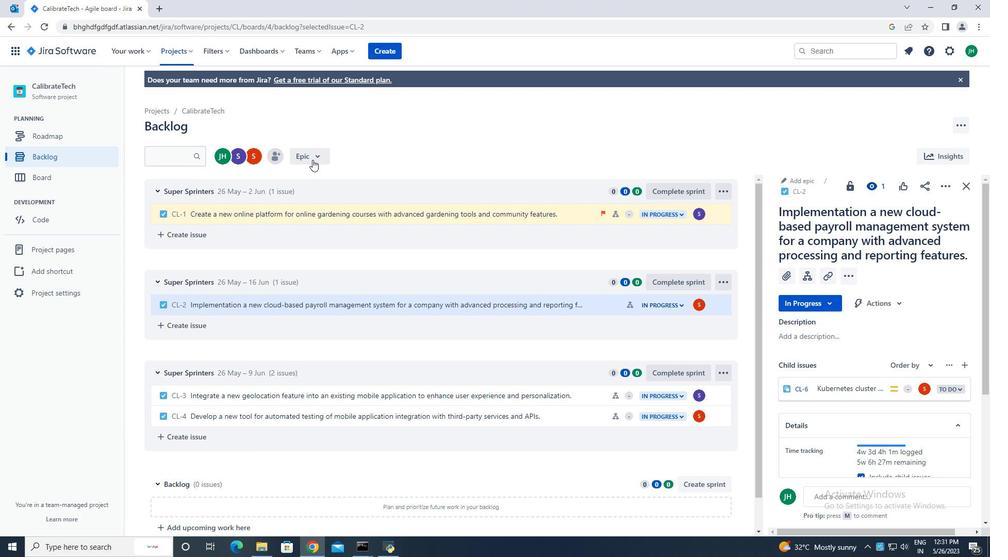 
Action: Mouse pressed left at (312, 157)
Screenshot: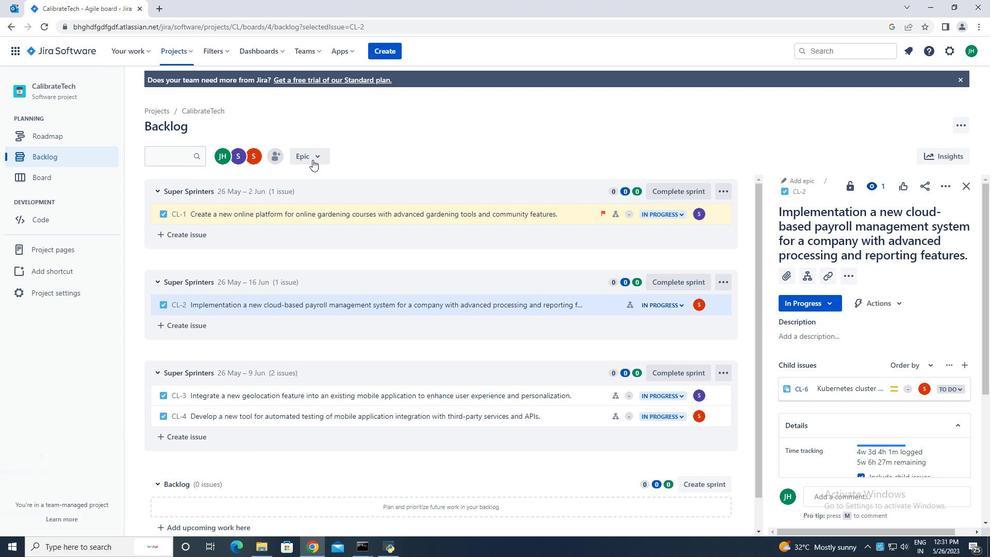 
Action: Mouse moved to (341, 217)
Screenshot: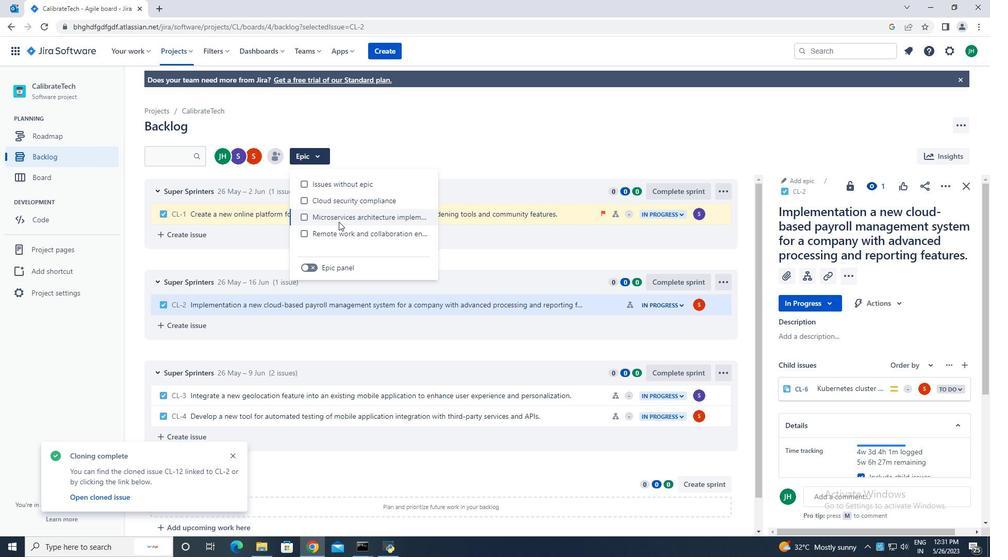 
Action: Mouse pressed left at (341, 217)
Screenshot: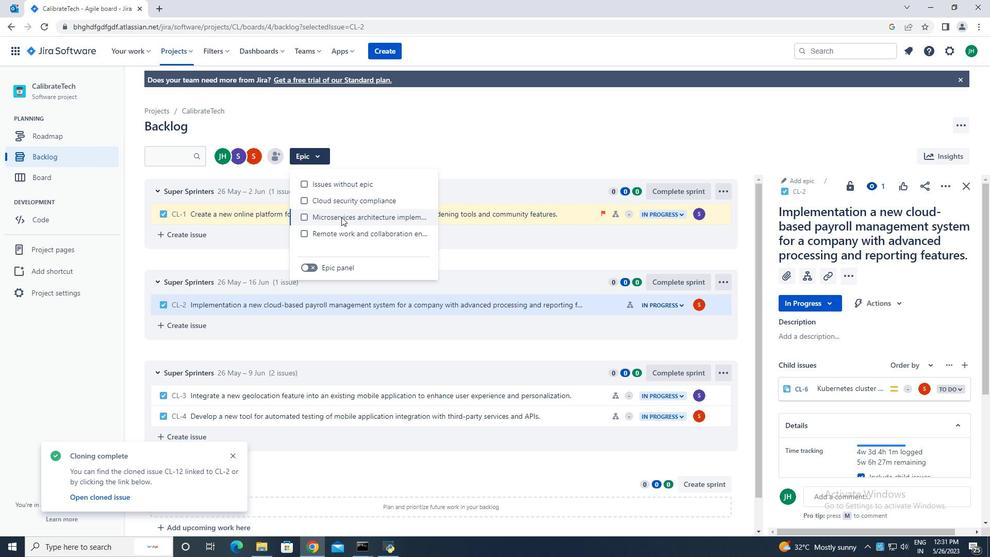 
Action: Mouse moved to (350, 253)
Screenshot: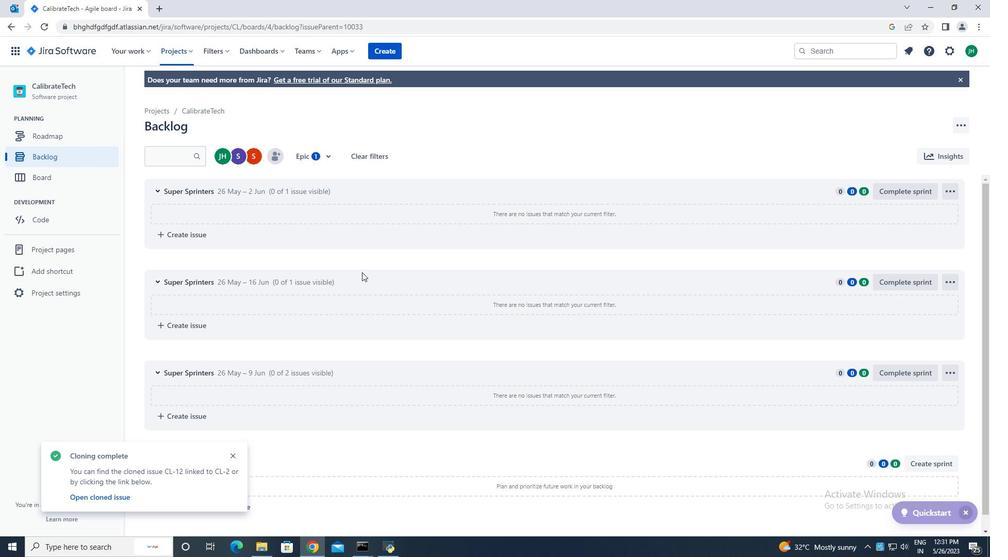 
